 Task: Add and Cut the Clip "movie E.mp4"
Action: Mouse moved to (284, 105)
Screenshot: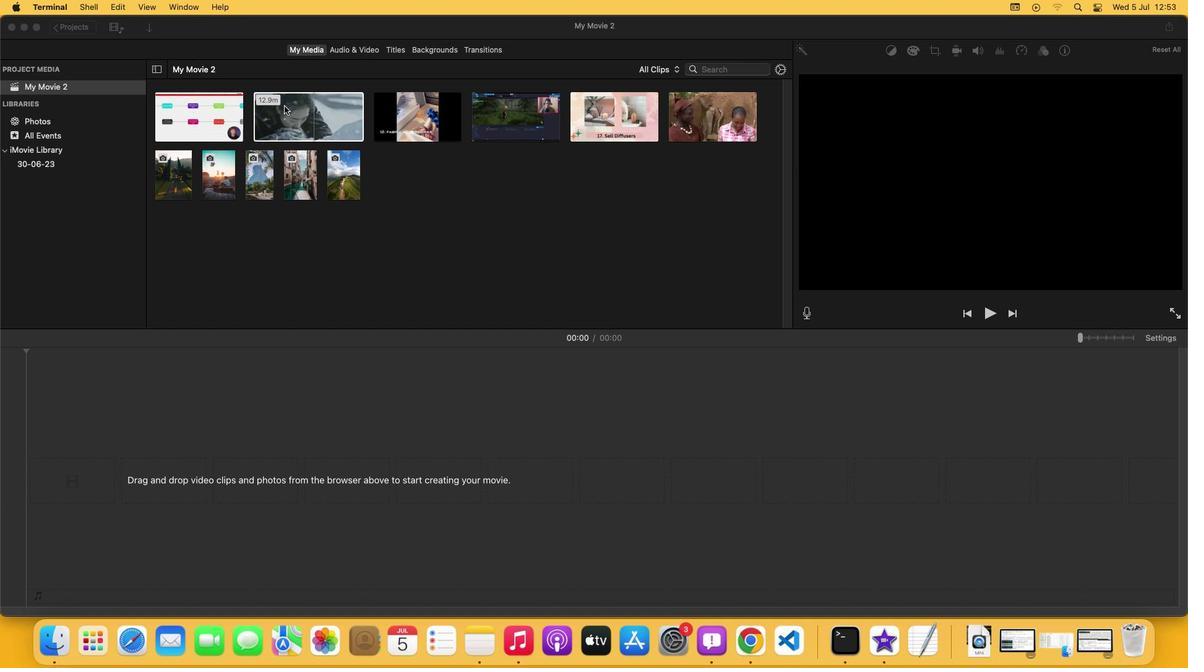 
Action: Mouse pressed left at (284, 105)
Screenshot: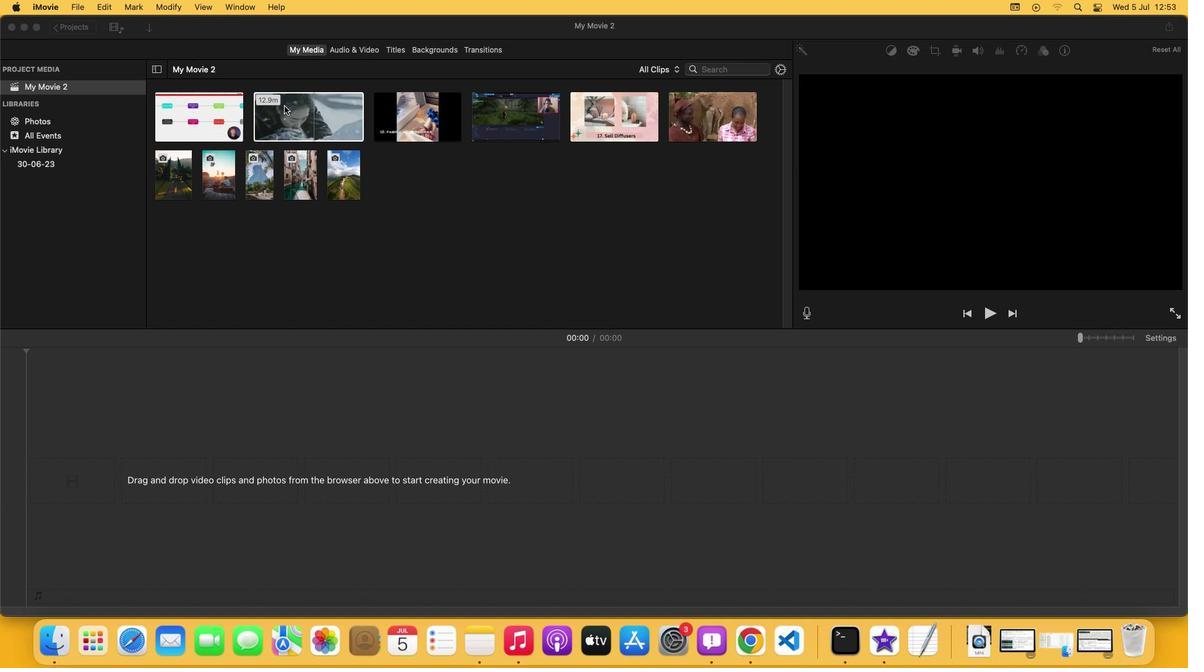 
Action: Mouse moved to (104, 6)
Screenshot: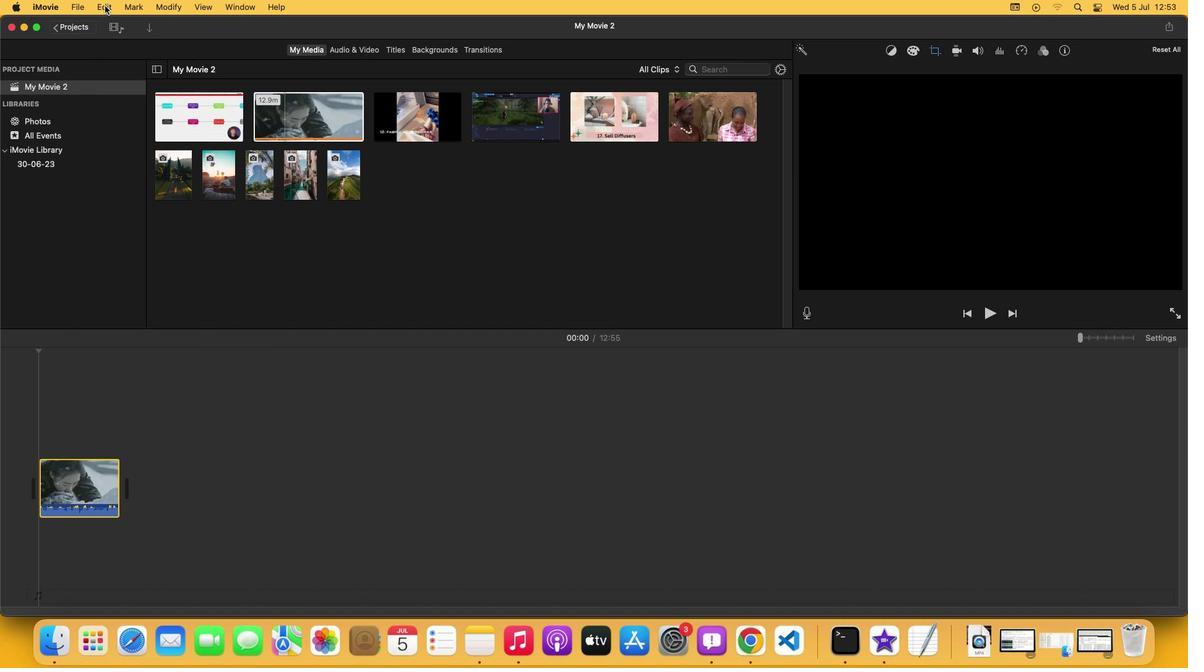 
Action: Mouse pressed left at (104, 6)
Screenshot: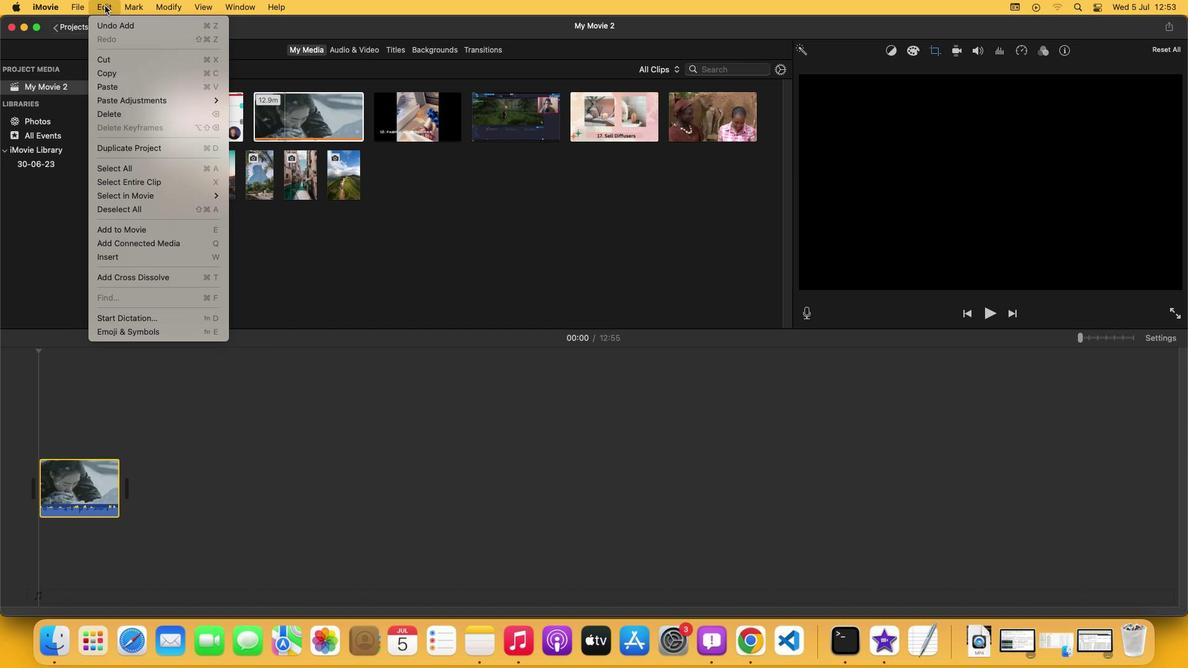 
Action: Mouse moved to (102, 59)
Screenshot: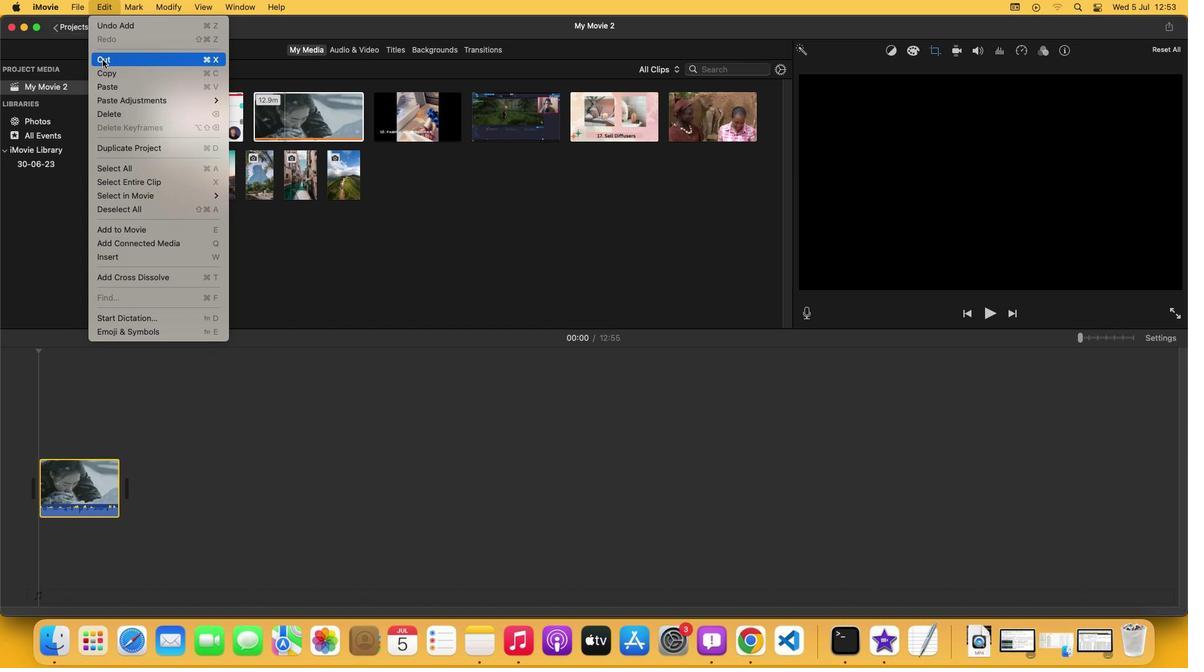
Action: Mouse pressed left at (102, 59)
Screenshot: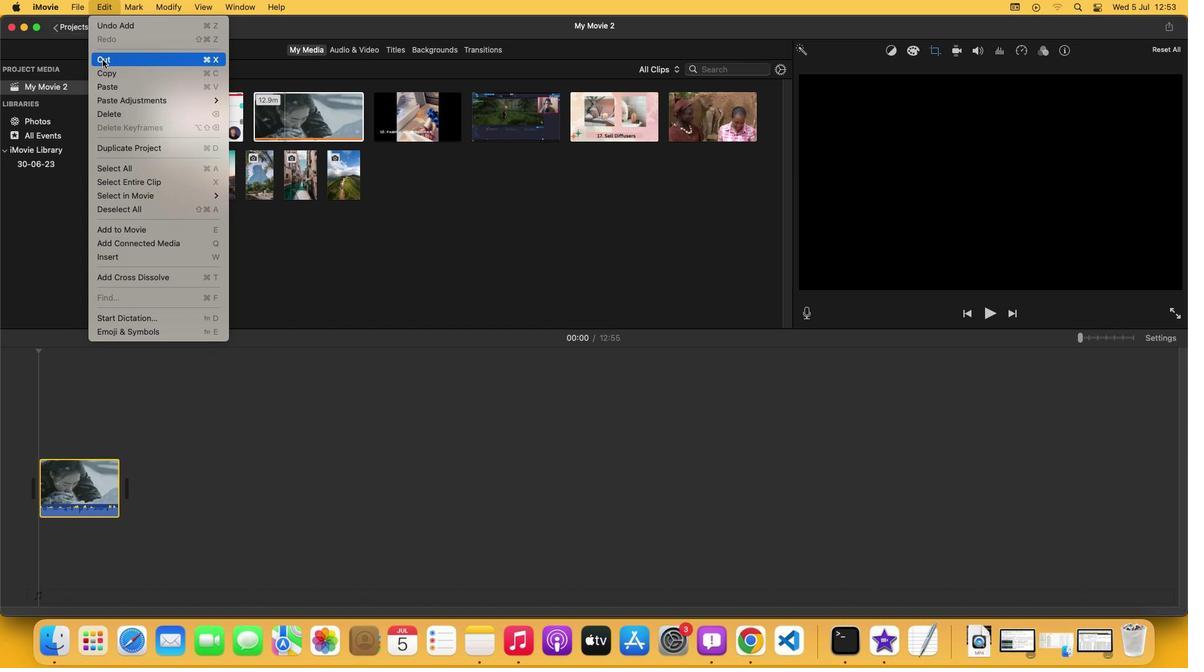 
